 Task: Open a blank sheet, save the file as 'benchmark' Insert a table '2 by 1' In first column, add headers, 'Fish, Whale'. Change table style to  'Black '
Action: Mouse moved to (23, 14)
Screenshot: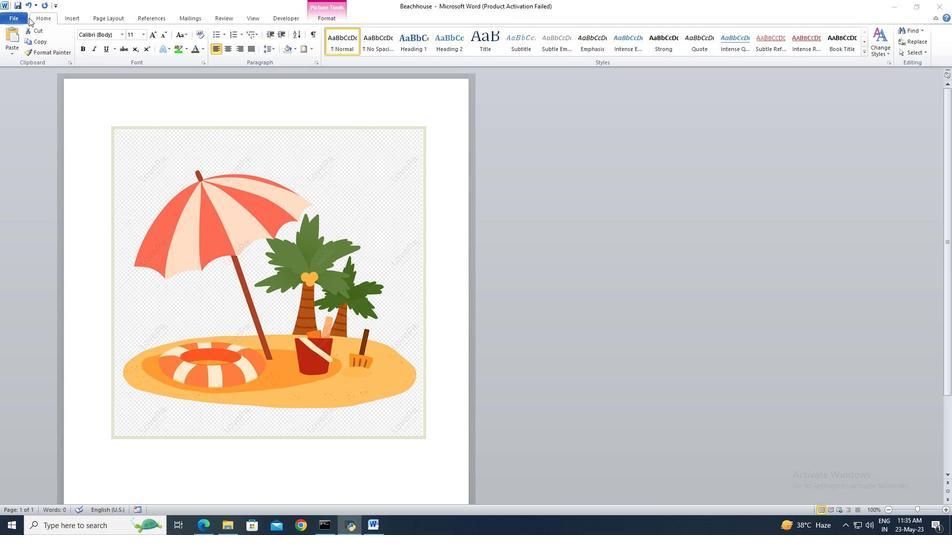 
Action: Mouse pressed left at (23, 14)
Screenshot: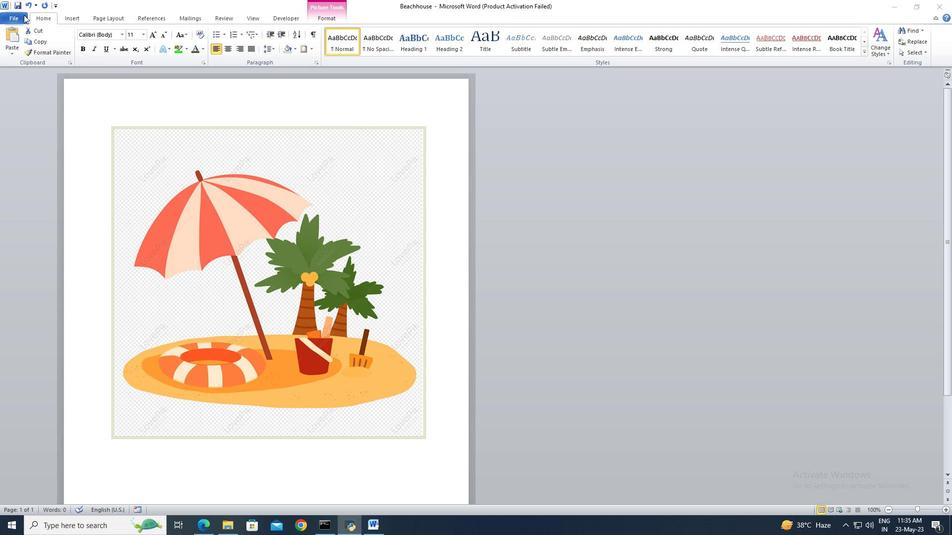 
Action: Mouse pressed left at (23, 14)
Screenshot: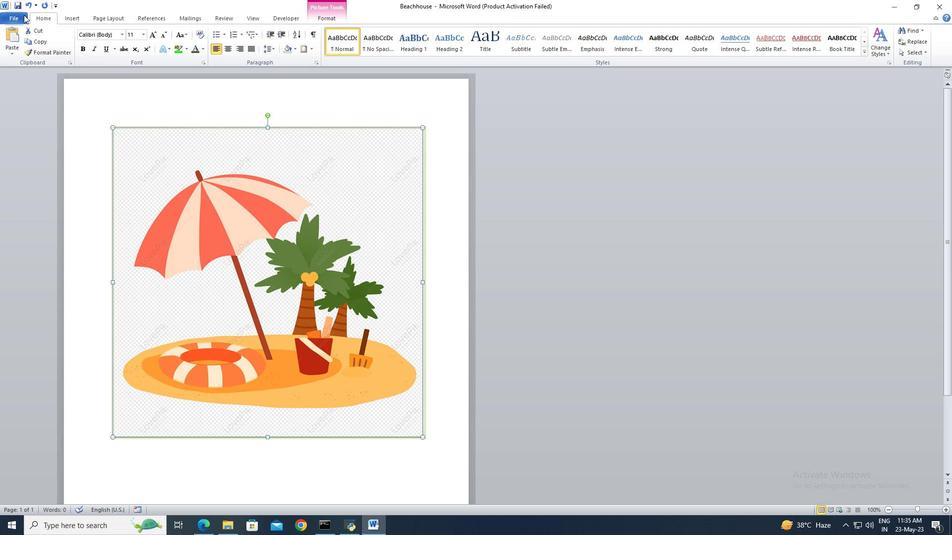
Action: Mouse moved to (27, 130)
Screenshot: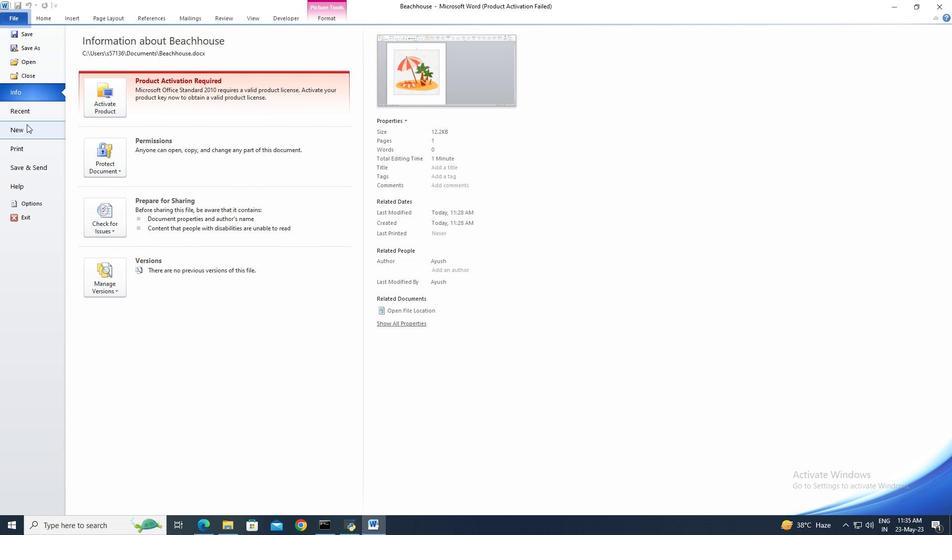 
Action: Mouse pressed left at (27, 130)
Screenshot: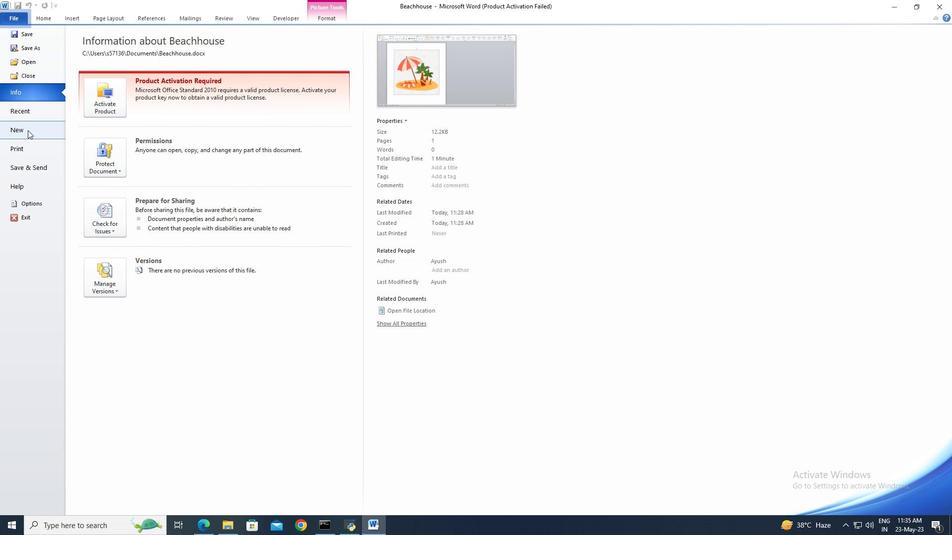 
Action: Mouse moved to (493, 252)
Screenshot: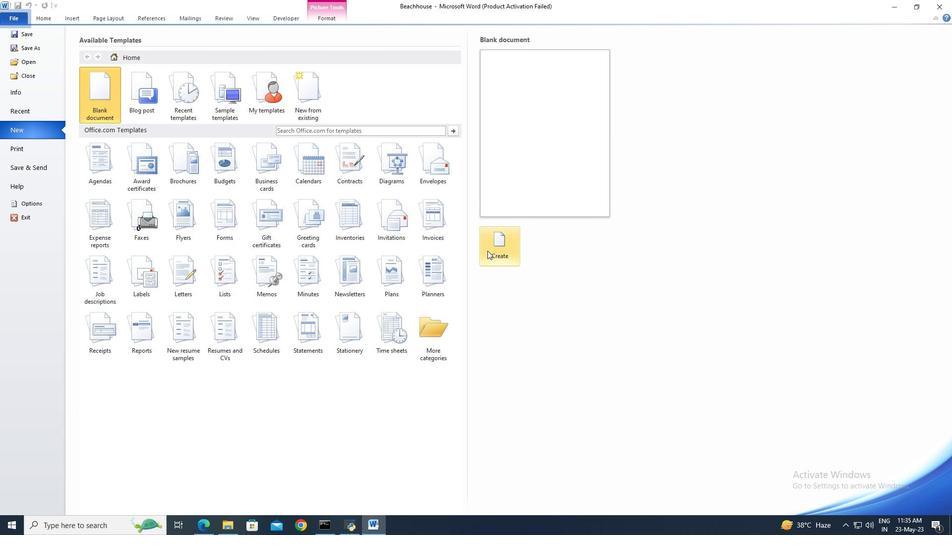 
Action: Mouse pressed left at (493, 252)
Screenshot: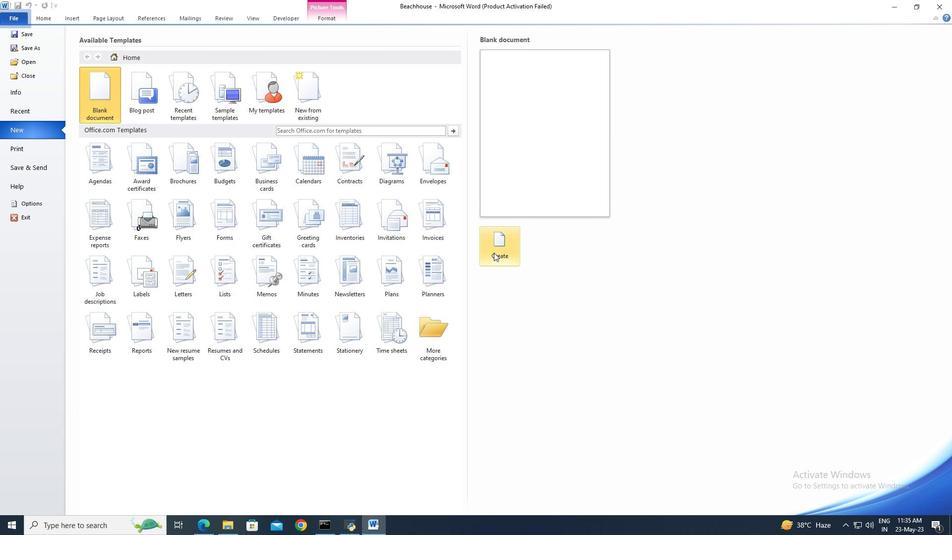 
Action: Mouse moved to (17, 19)
Screenshot: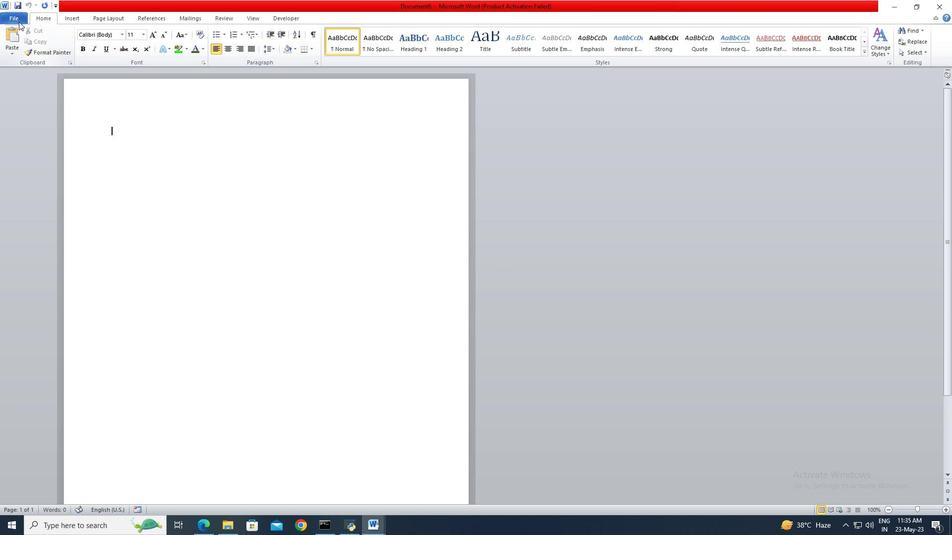 
Action: Mouse pressed left at (17, 19)
Screenshot: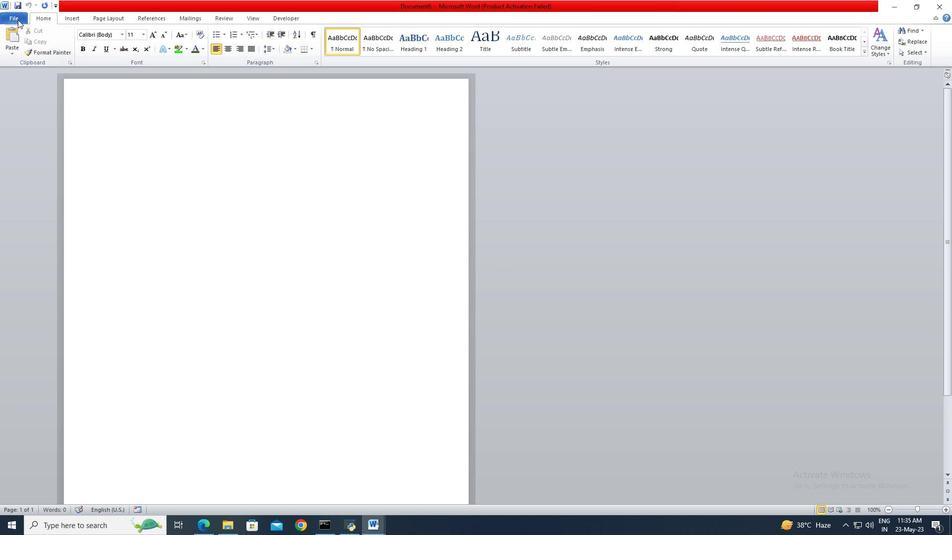 
Action: Mouse moved to (26, 46)
Screenshot: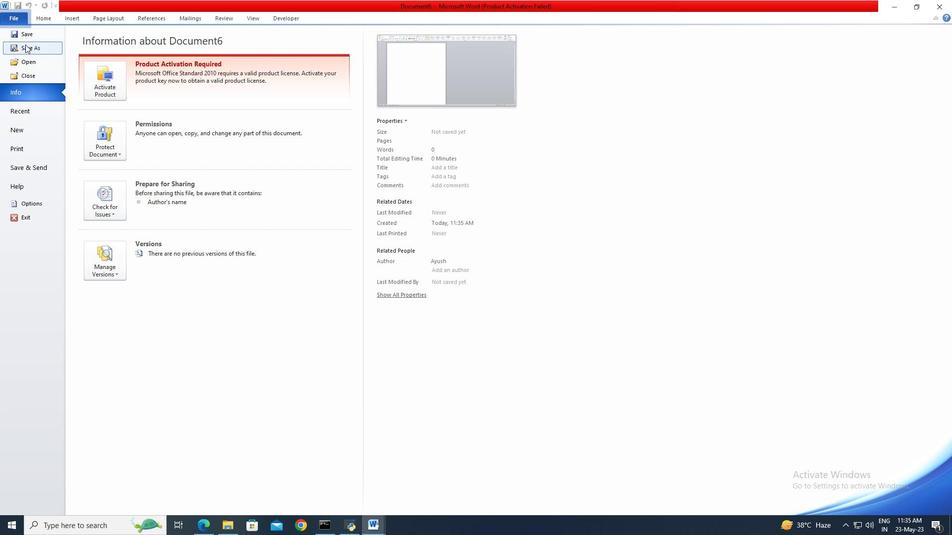
Action: Mouse pressed left at (26, 46)
Screenshot: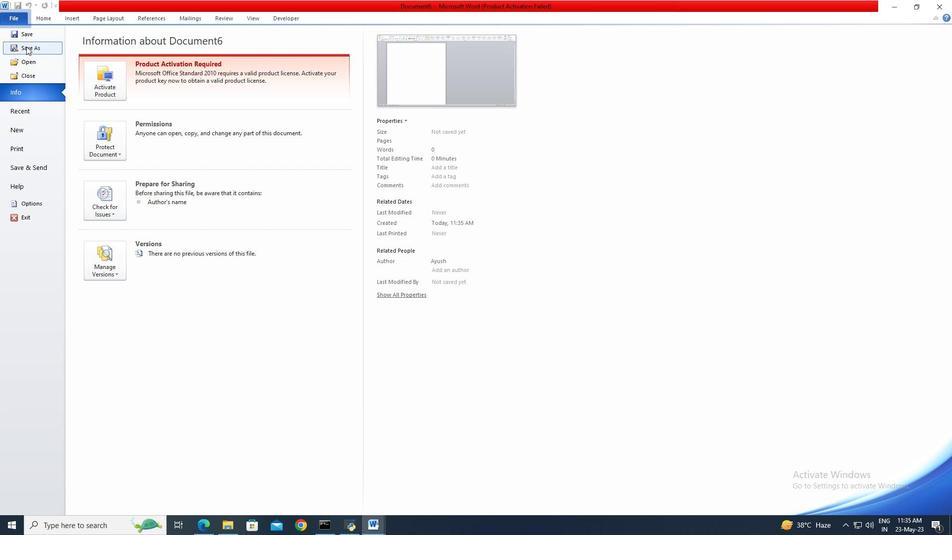 
Action: Key pressed benchmark
Screenshot: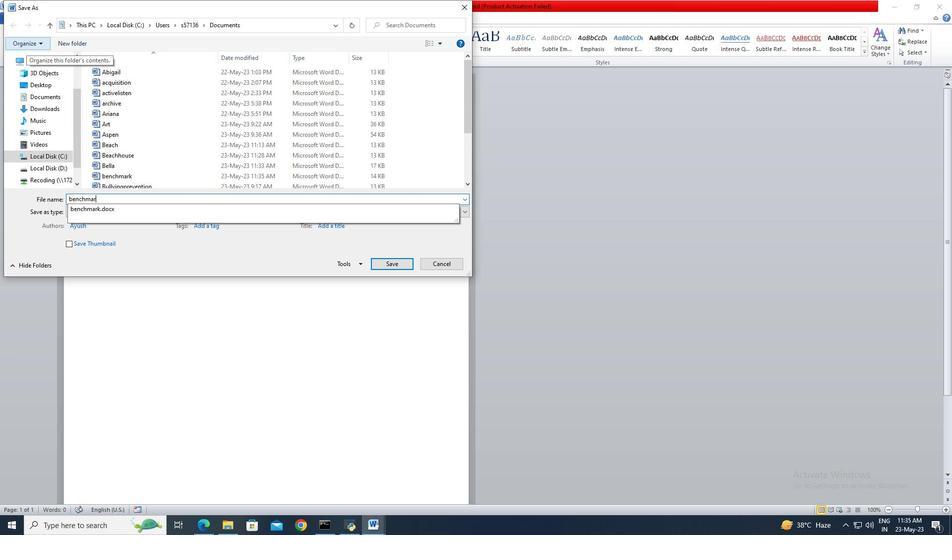 
Action: Mouse moved to (379, 263)
Screenshot: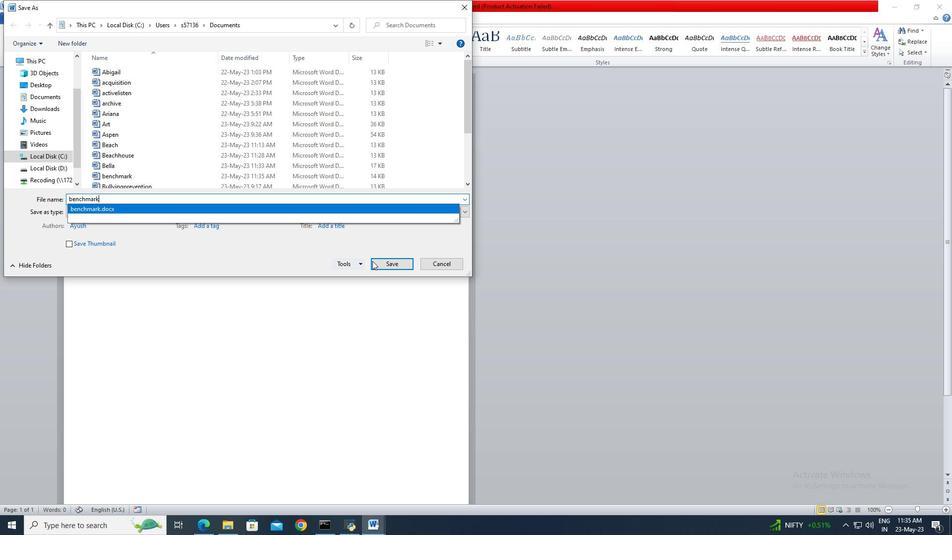
Action: Mouse pressed left at (379, 263)
Screenshot: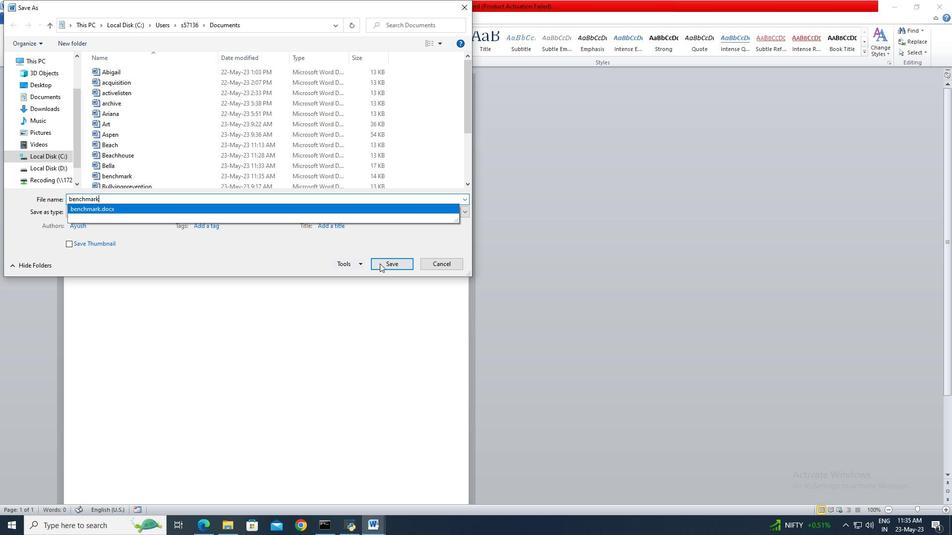 
Action: Mouse moved to (463, 287)
Screenshot: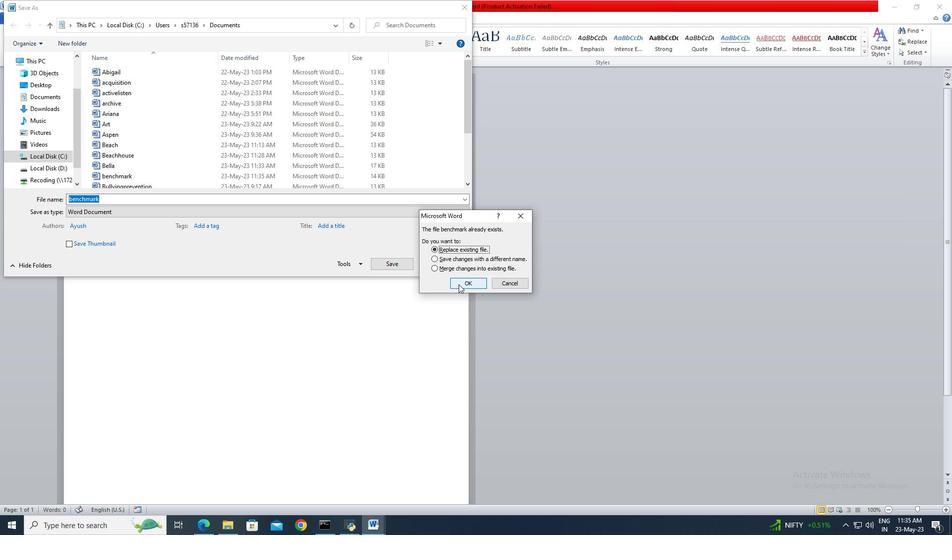 
Action: Mouse pressed left at (463, 287)
Screenshot: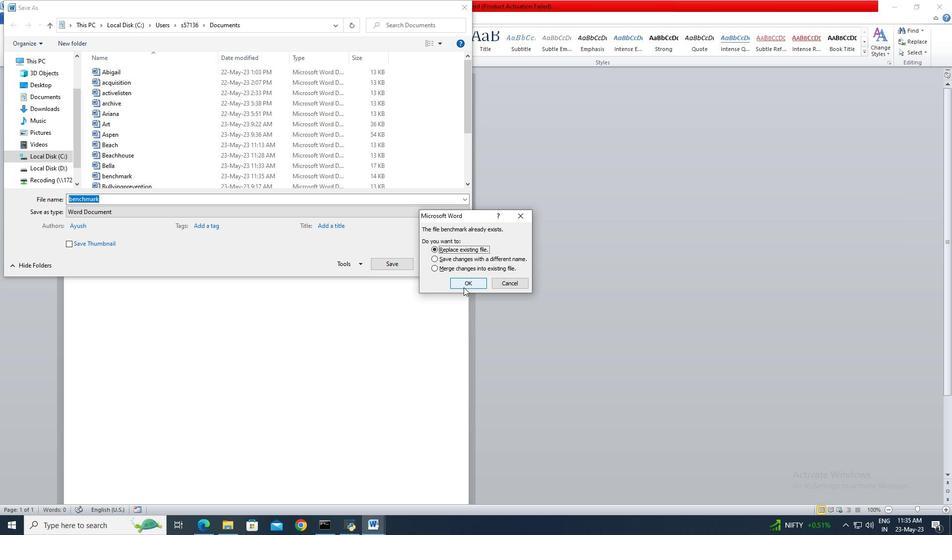 
Action: Mouse moved to (78, 19)
Screenshot: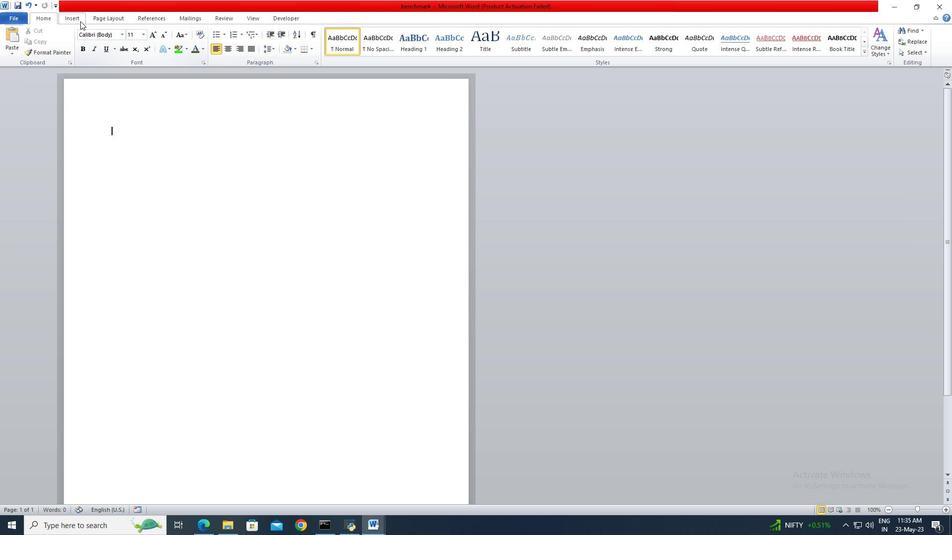 
Action: Mouse pressed left at (78, 19)
Screenshot: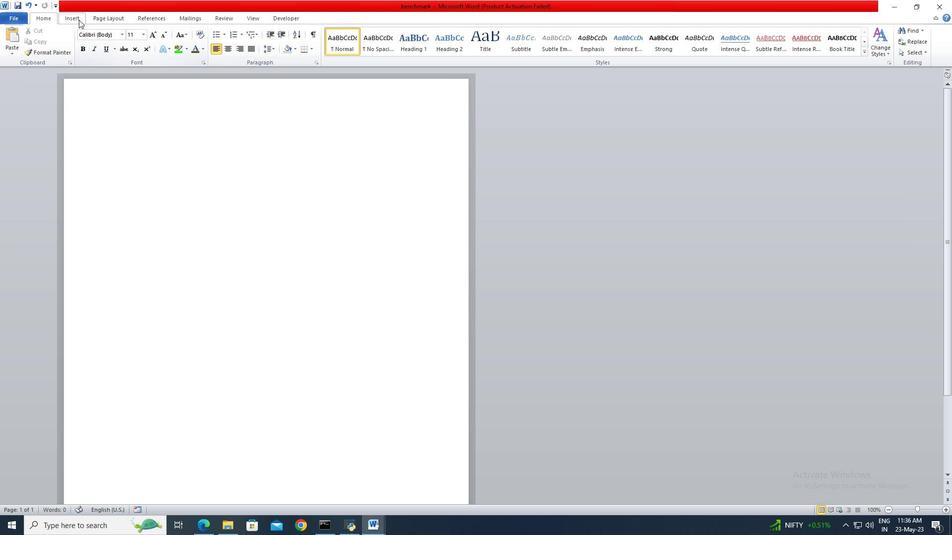 
Action: Mouse moved to (87, 38)
Screenshot: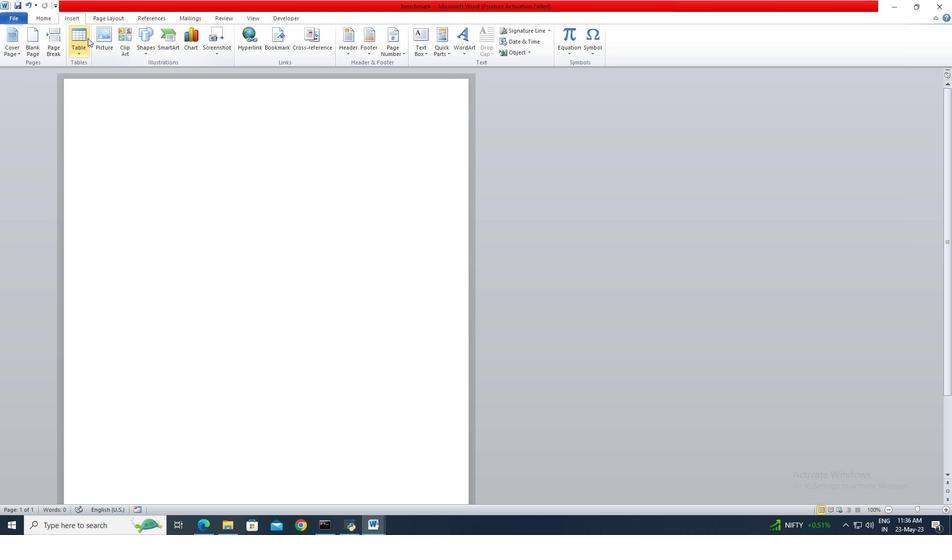 
Action: Mouse pressed left at (87, 38)
Screenshot: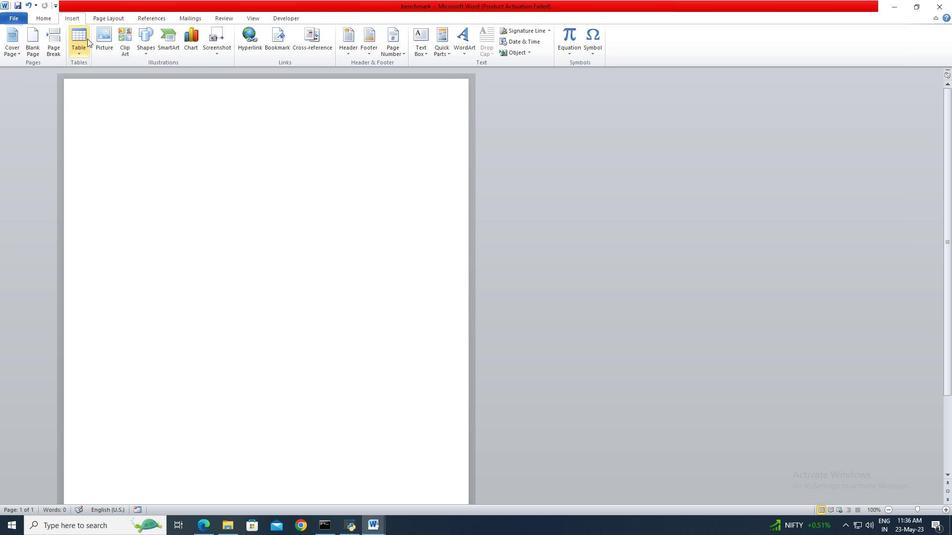 
Action: Mouse moved to (88, 70)
Screenshot: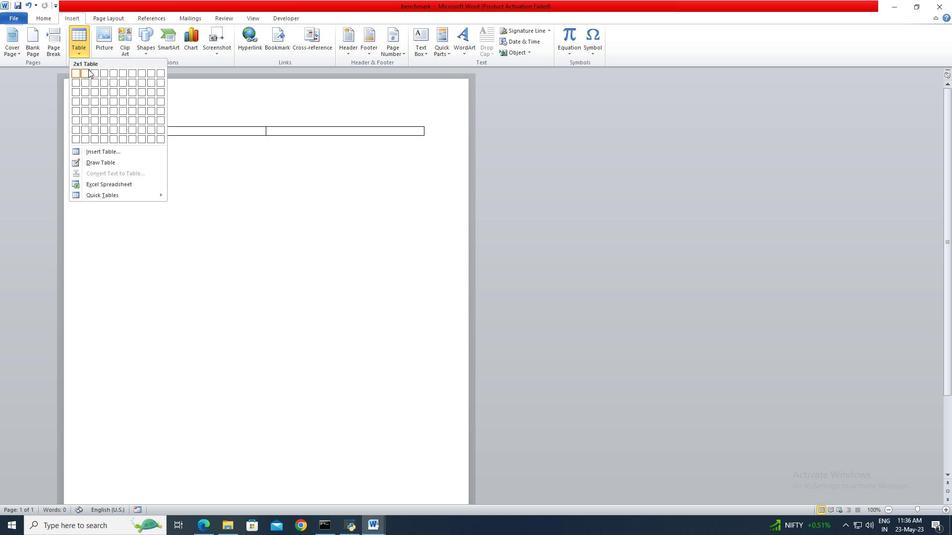 
Action: Mouse pressed left at (88, 70)
Screenshot: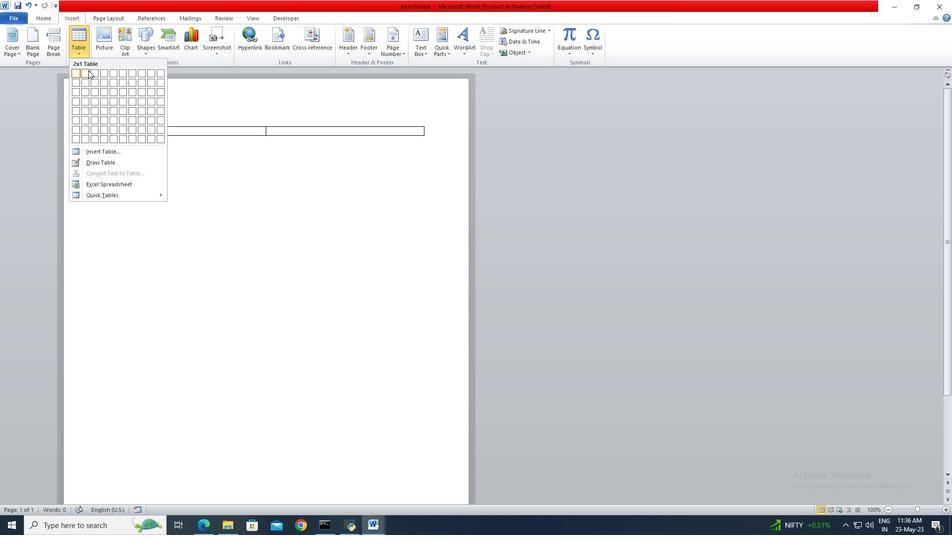 
Action: Mouse moved to (132, 131)
Screenshot: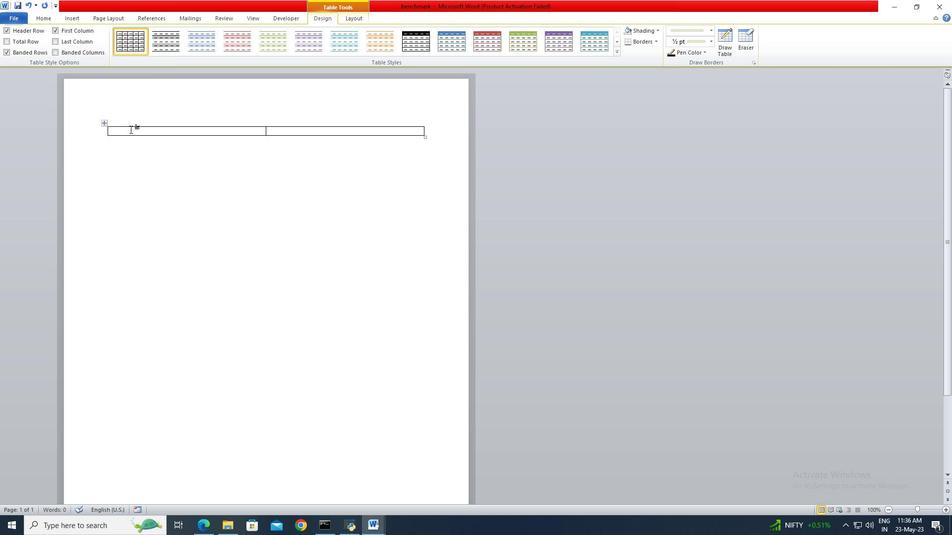 
Action: Mouse pressed left at (132, 131)
Screenshot: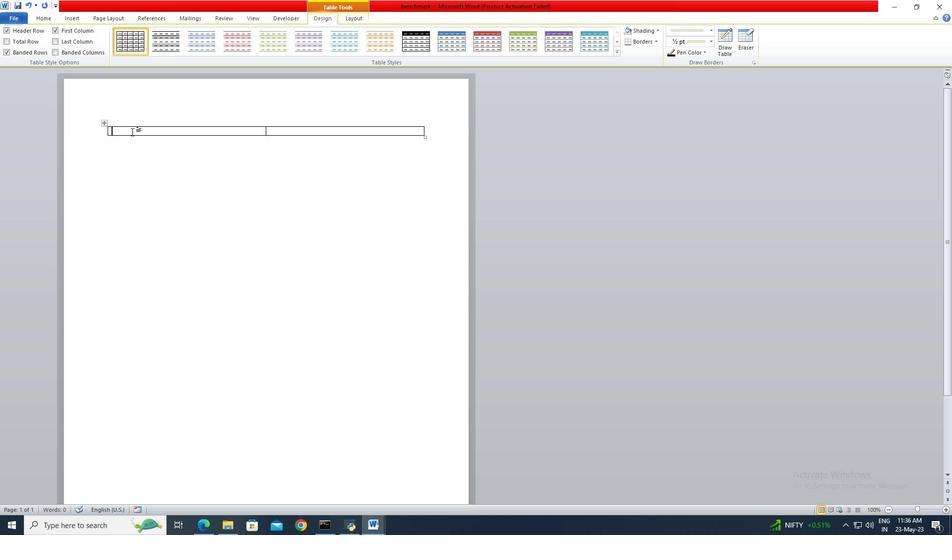 
Action: Key pressed <Key.shift>Fish<Key.tab><Key.shift_r>Whale
Screenshot: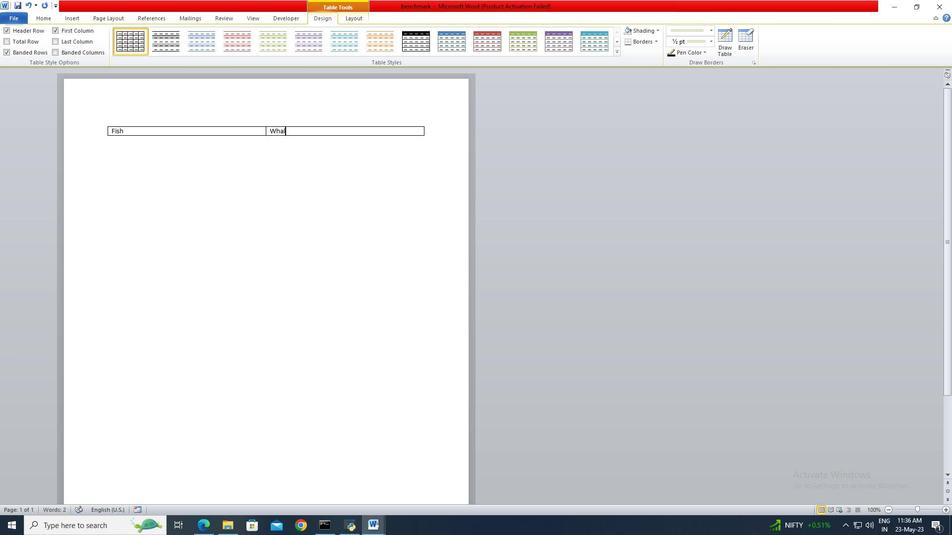 
Action: Mouse moved to (415, 47)
Screenshot: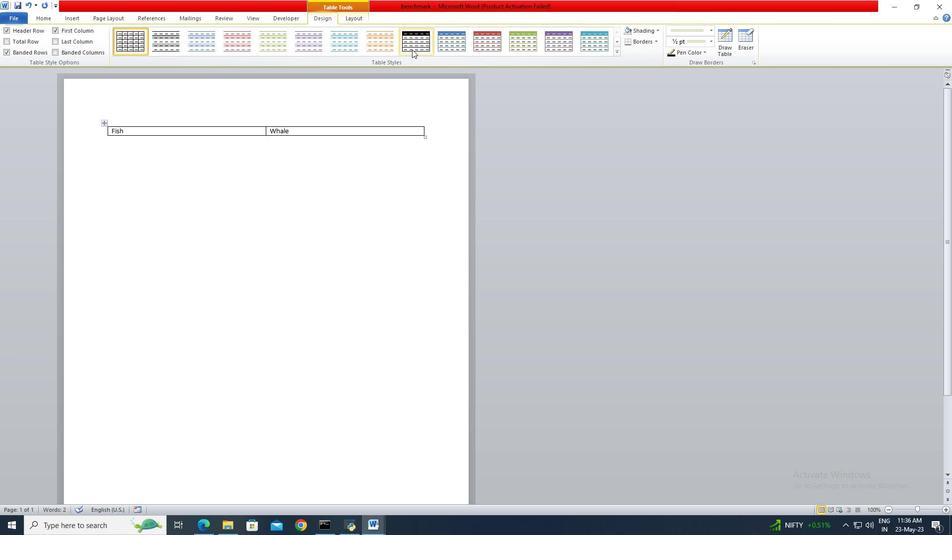 
Action: Mouse pressed left at (415, 47)
Screenshot: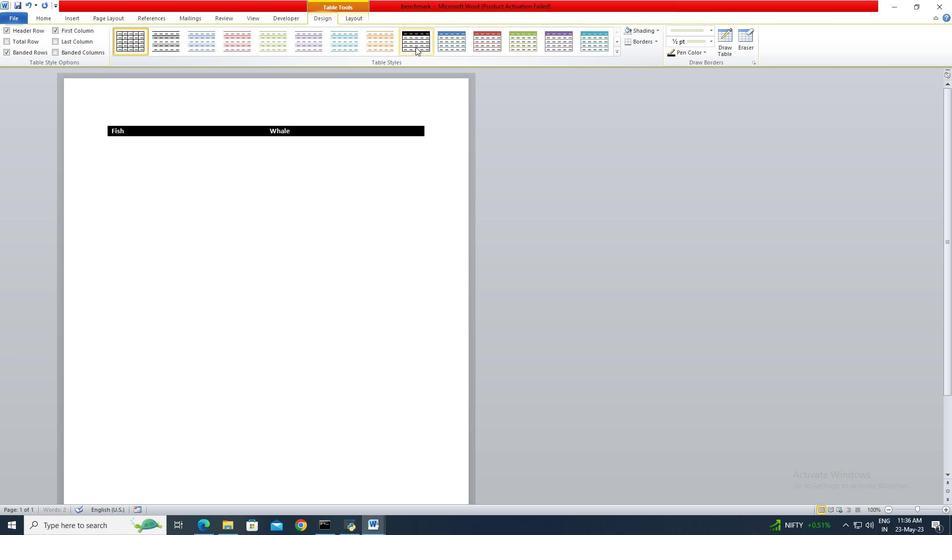 
Action: Mouse moved to (406, 150)
Screenshot: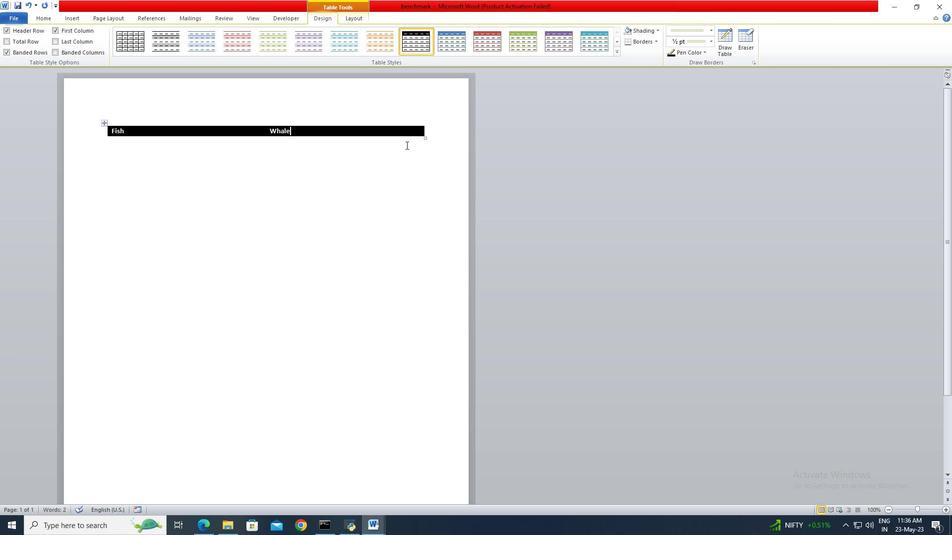 
